 Task: Start in the project XcelTech the sprint 'Starlight', with a duration of 1 week.
Action: Mouse moved to (259, 76)
Screenshot: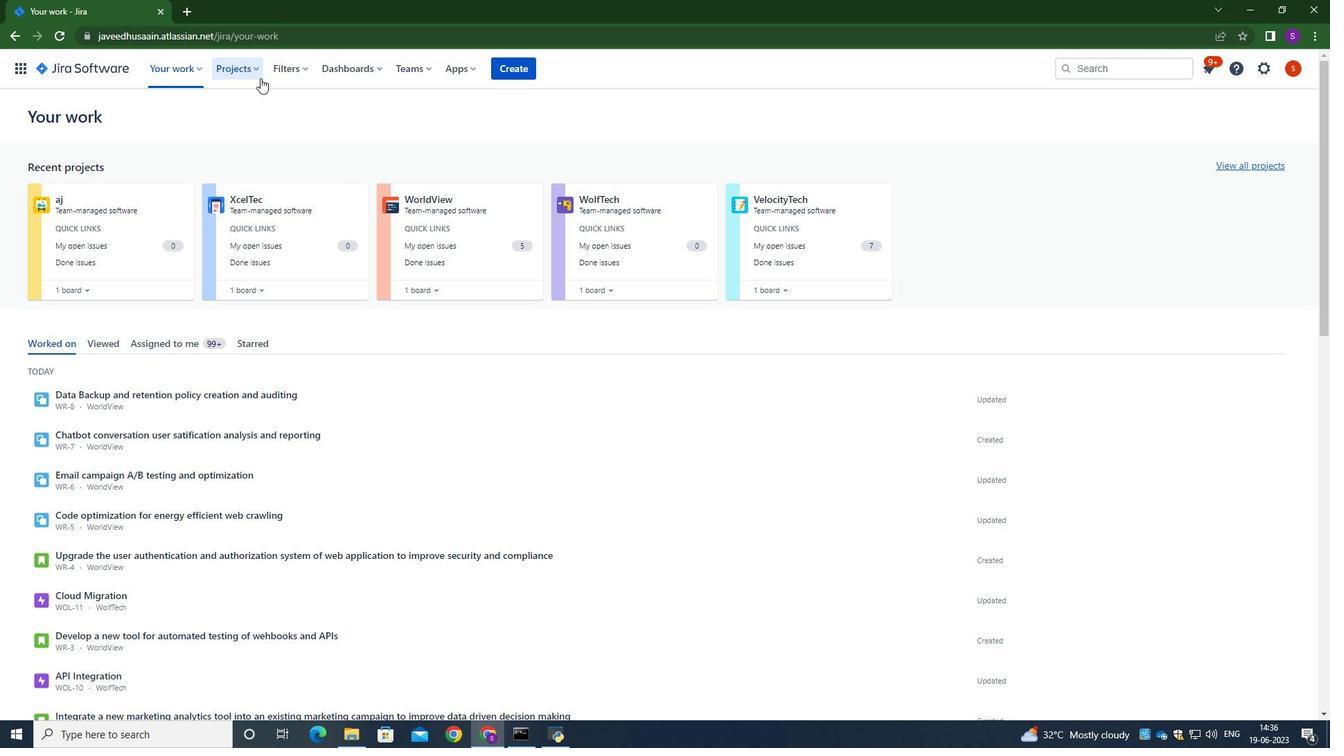 
Action: Mouse pressed left at (259, 76)
Screenshot: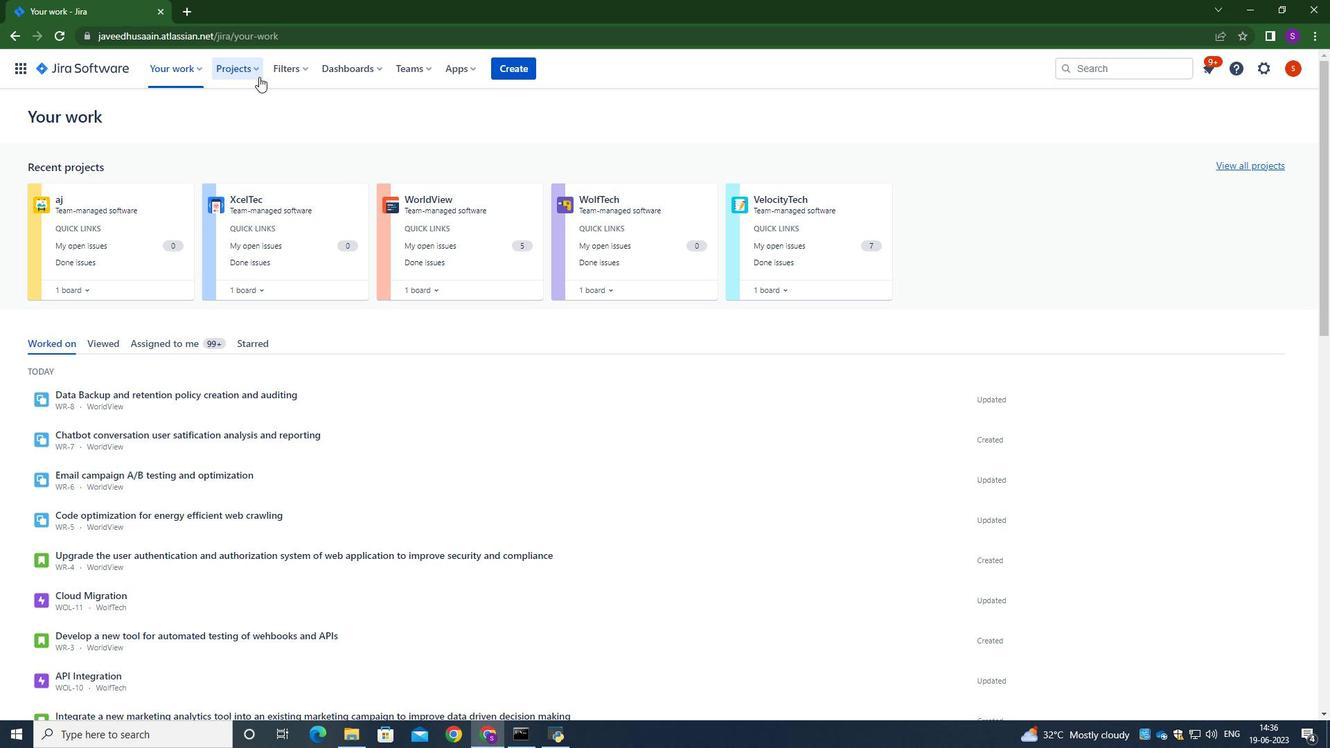 
Action: Mouse moved to (273, 171)
Screenshot: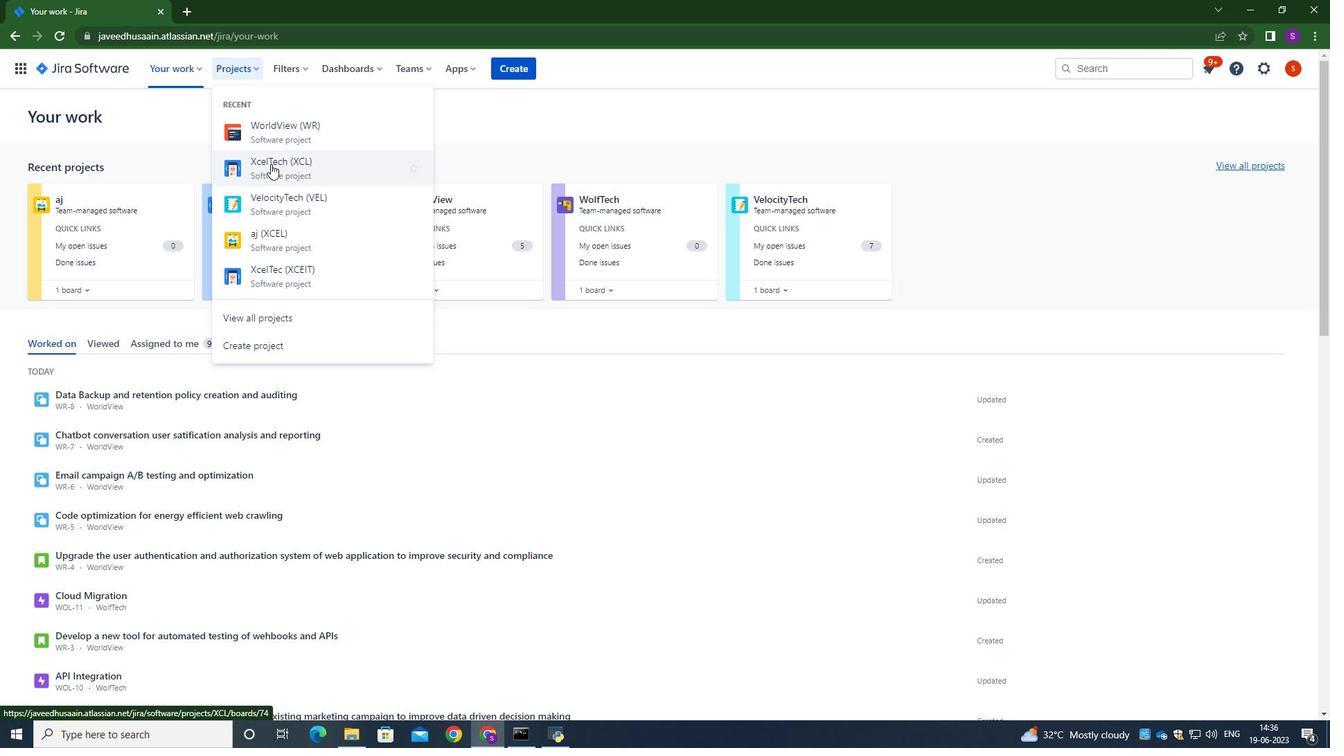 
Action: Mouse pressed left at (273, 171)
Screenshot: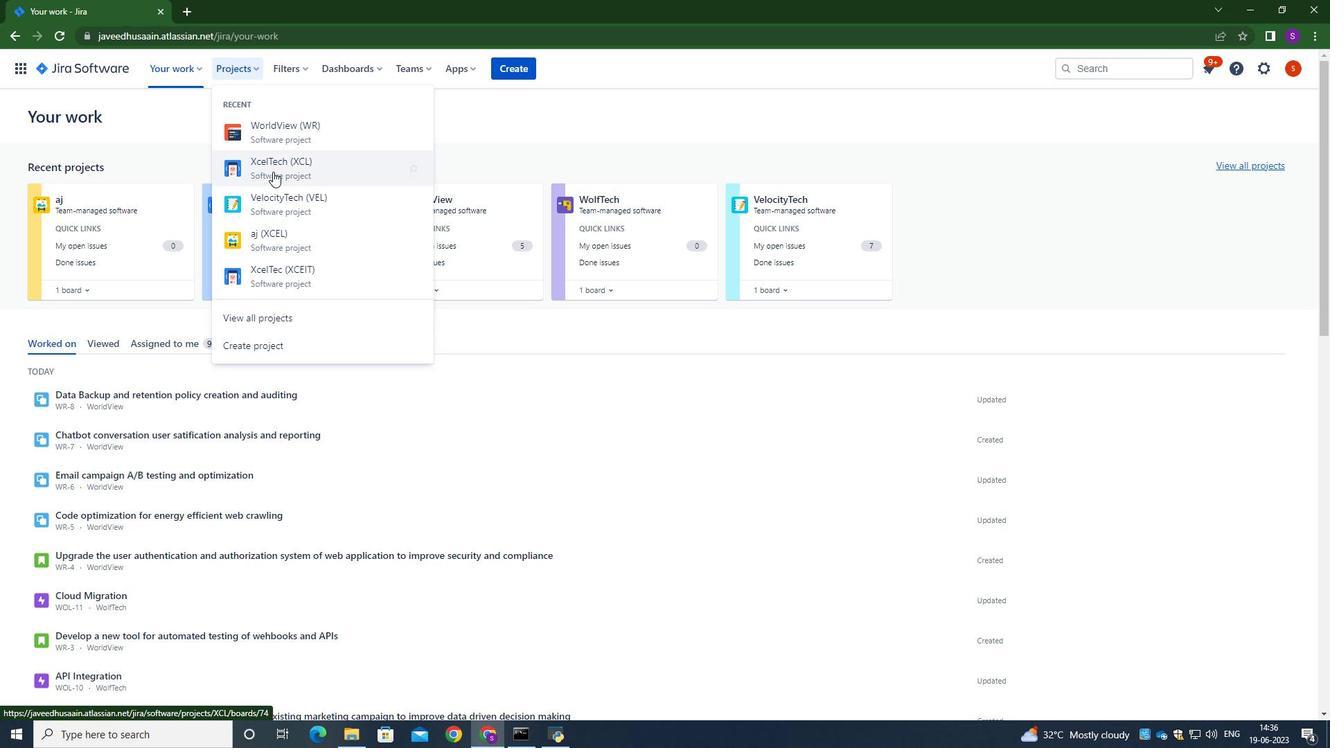 
Action: Mouse moved to (81, 202)
Screenshot: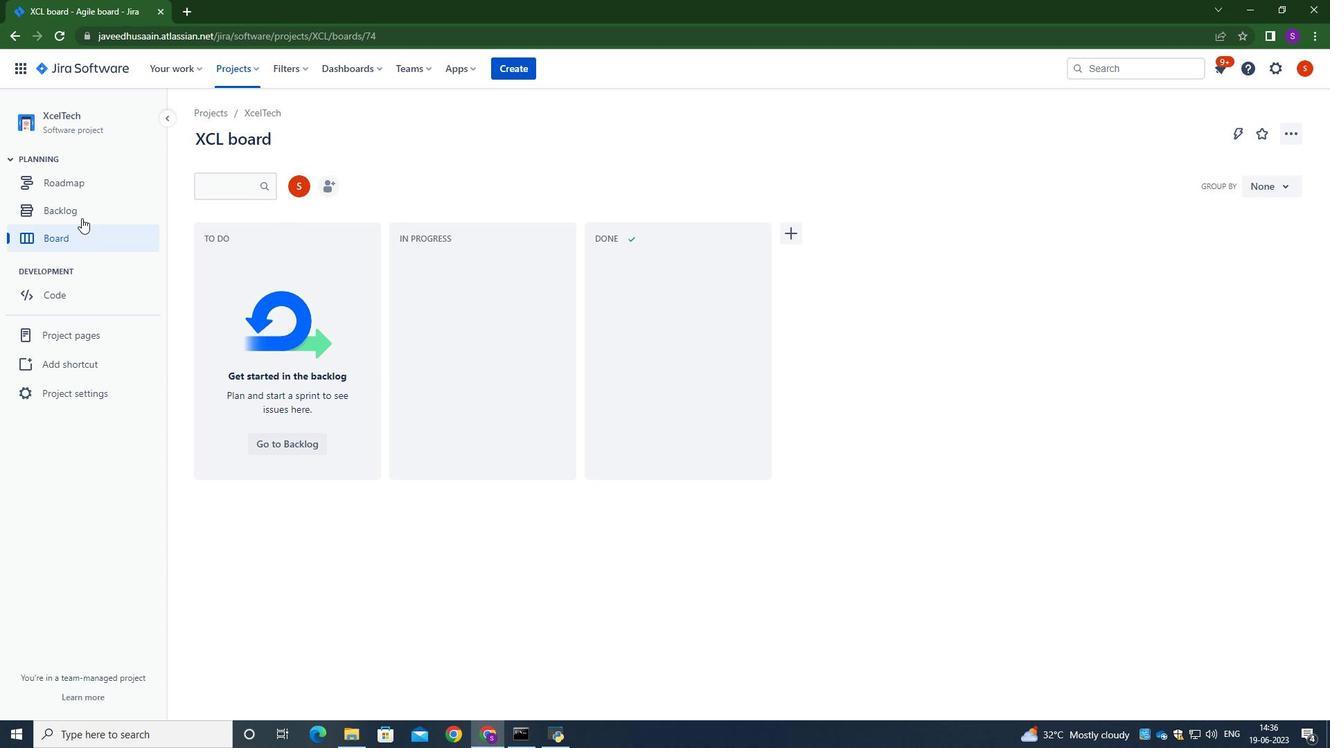 
Action: Mouse pressed left at (81, 202)
Screenshot: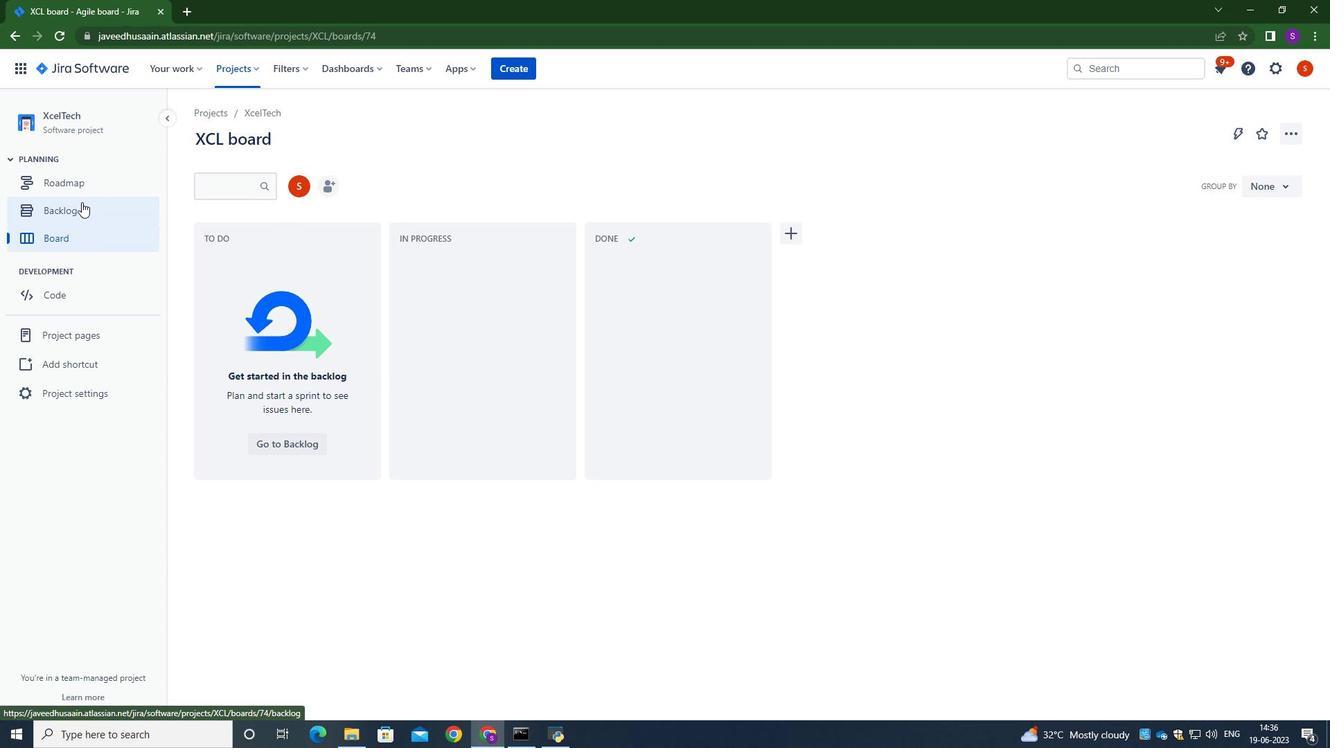 
Action: Mouse moved to (1081, 408)
Screenshot: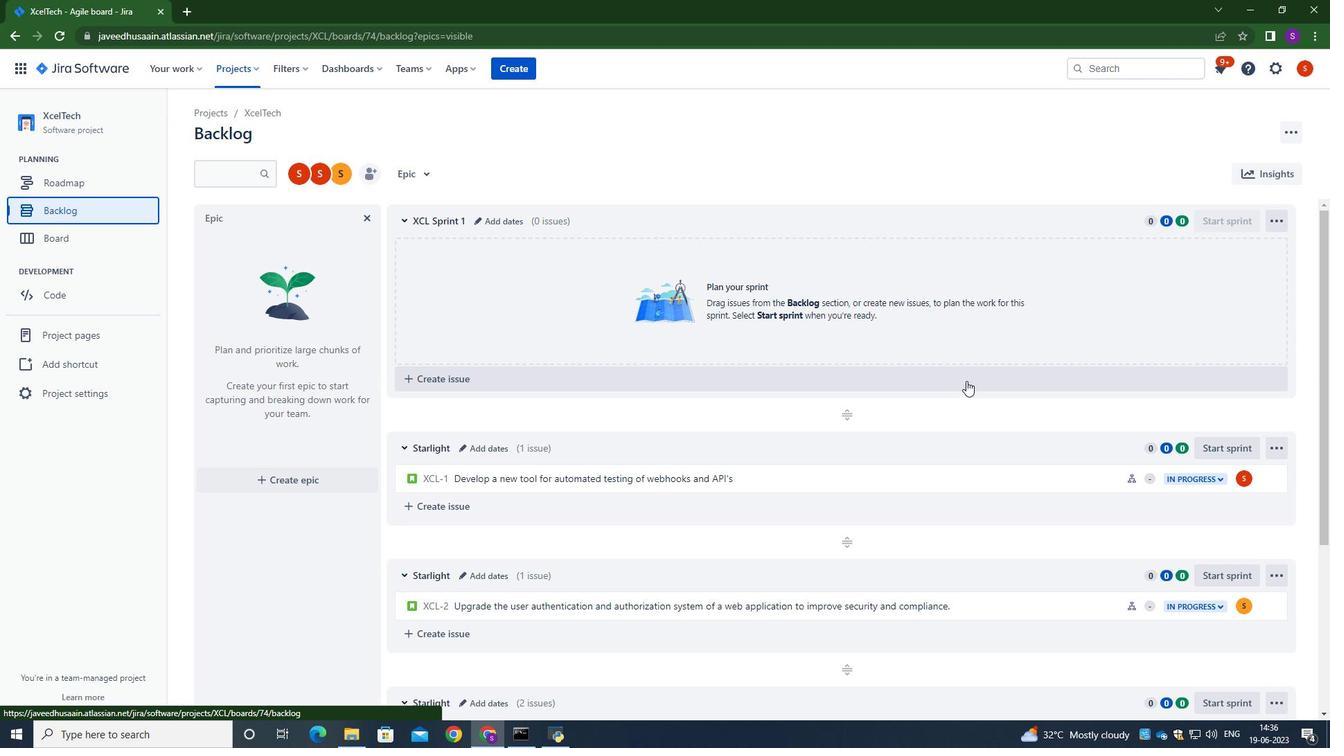 
Action: Mouse scrolled (1081, 407) with delta (0, 0)
Screenshot: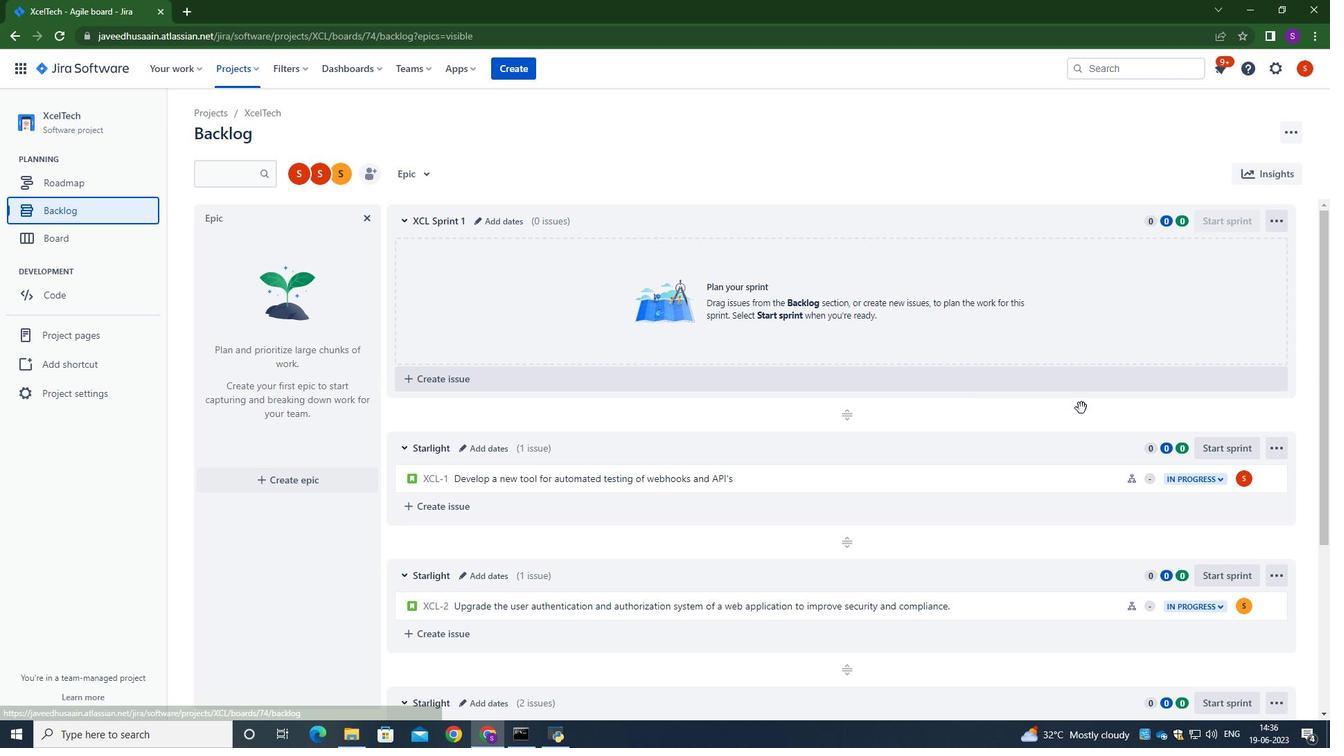 
Action: Mouse scrolled (1081, 407) with delta (0, 0)
Screenshot: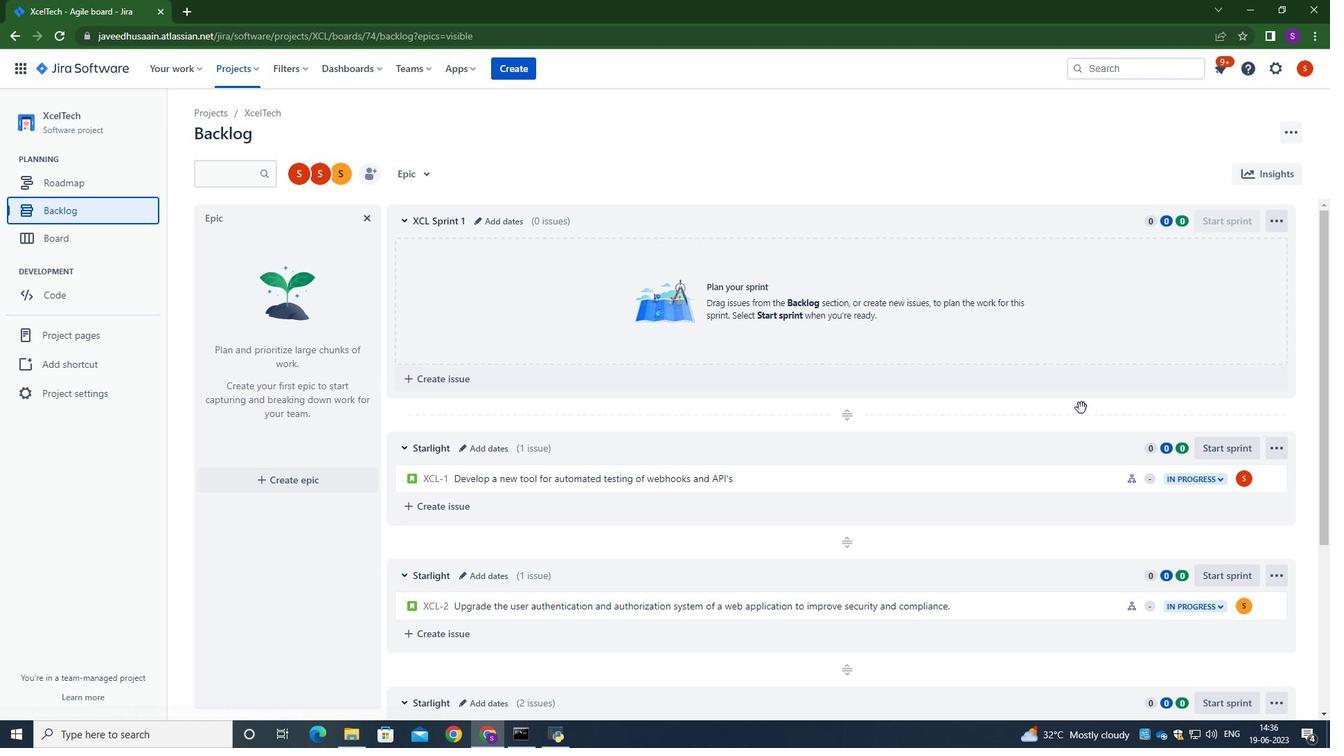 
Action: Mouse moved to (1237, 311)
Screenshot: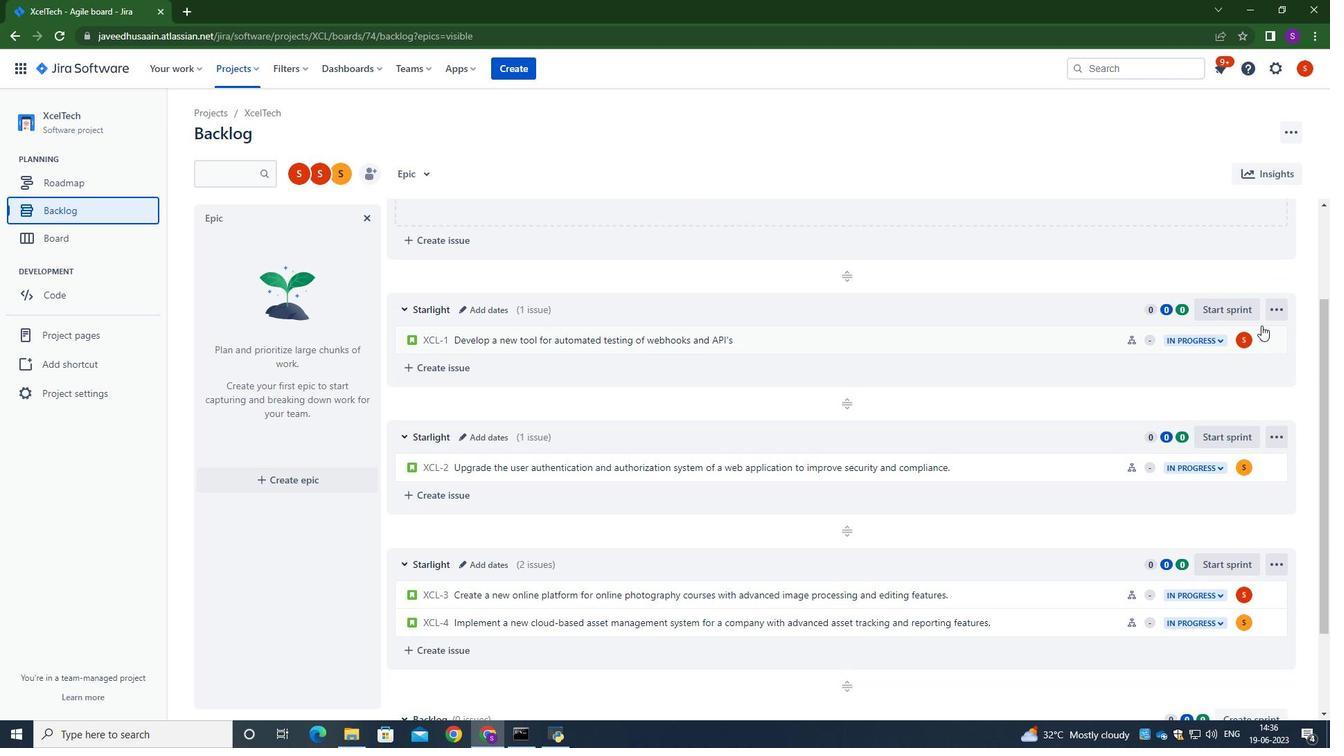 
Action: Mouse pressed left at (1237, 311)
Screenshot: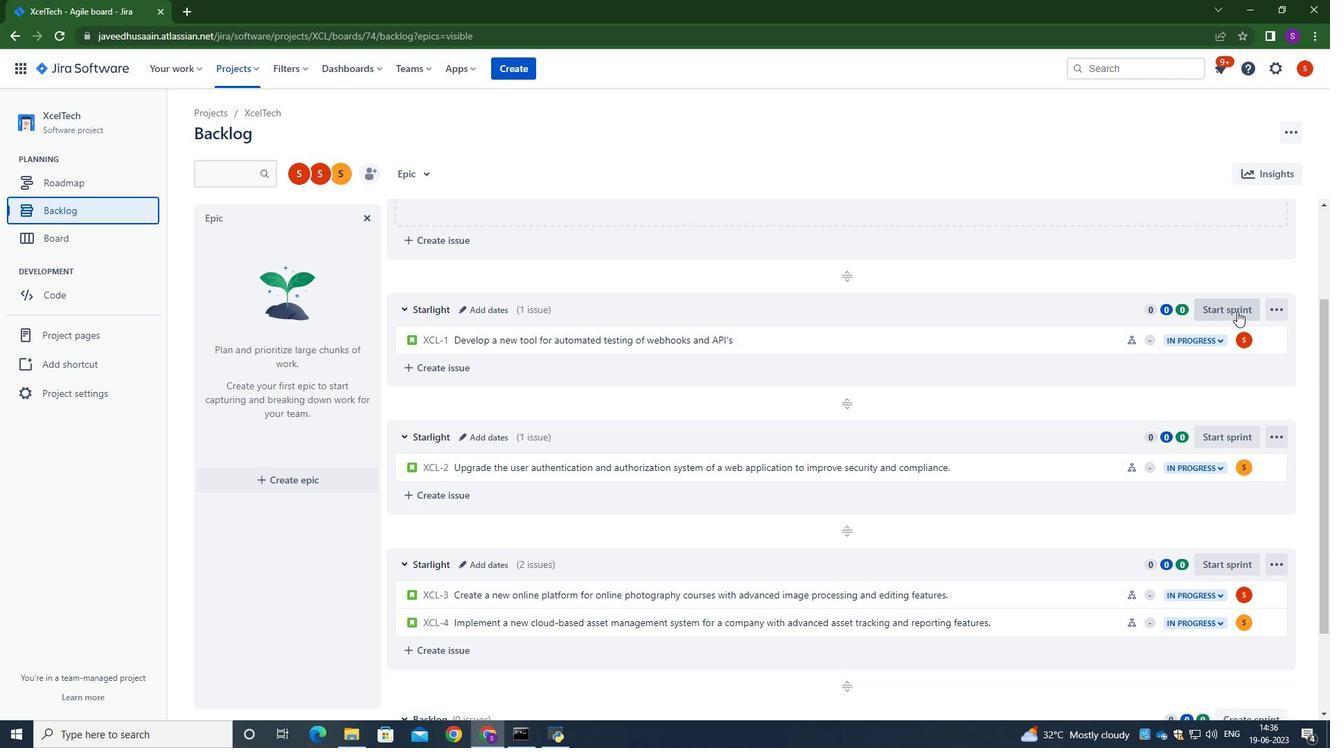 
Action: Mouse moved to (558, 245)
Screenshot: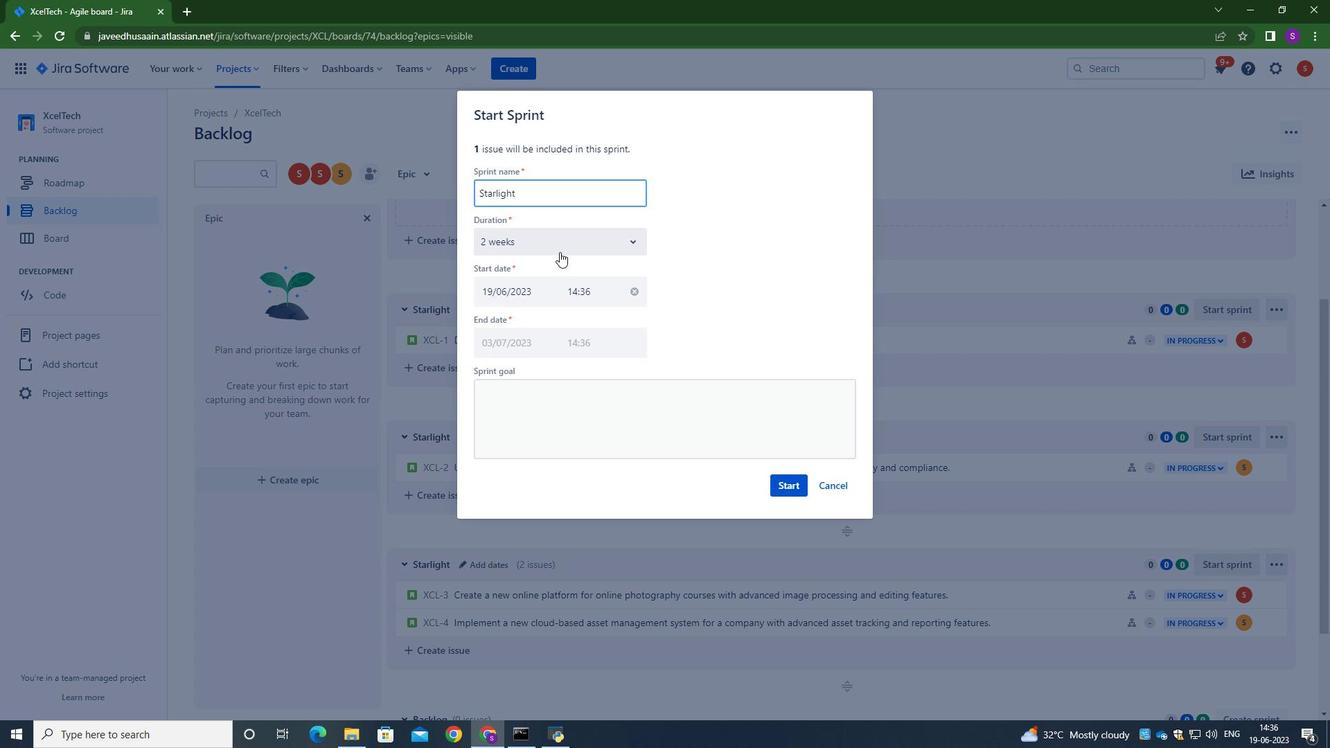 
Action: Mouse pressed left at (558, 245)
Screenshot: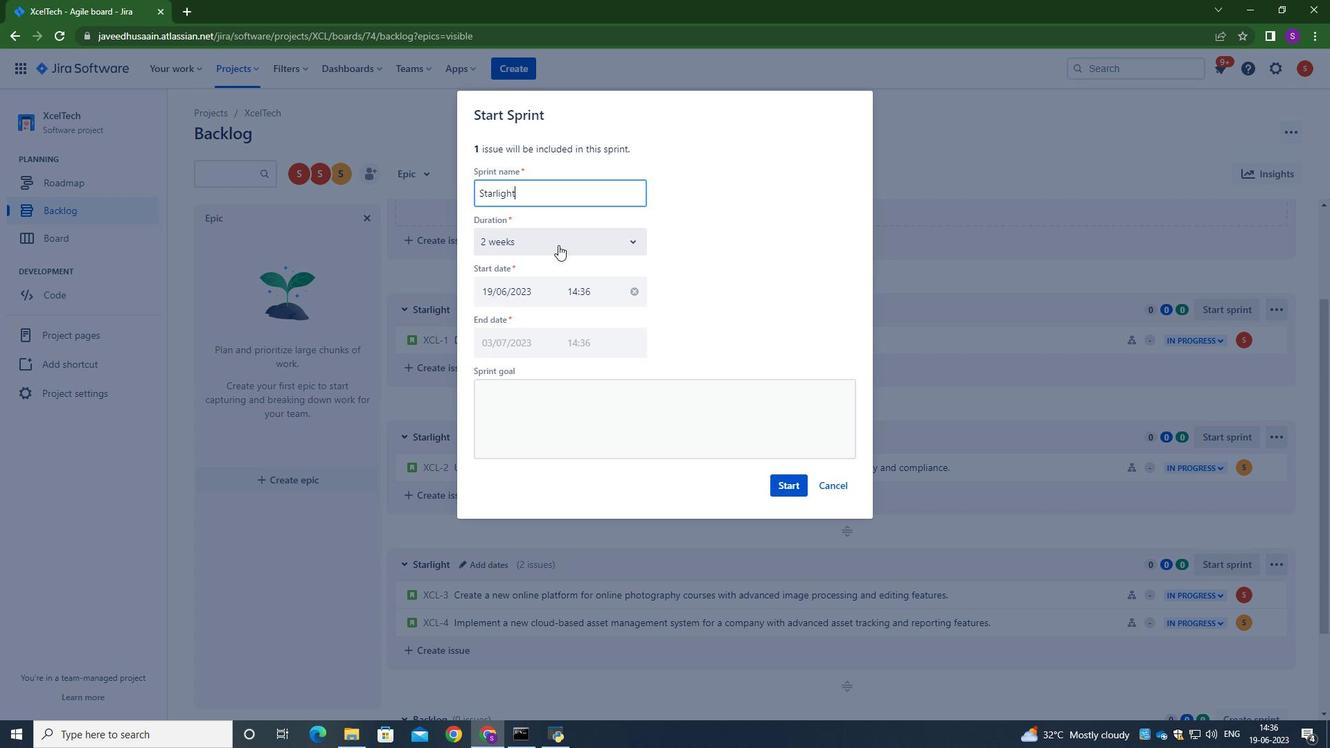 
Action: Mouse moved to (544, 273)
Screenshot: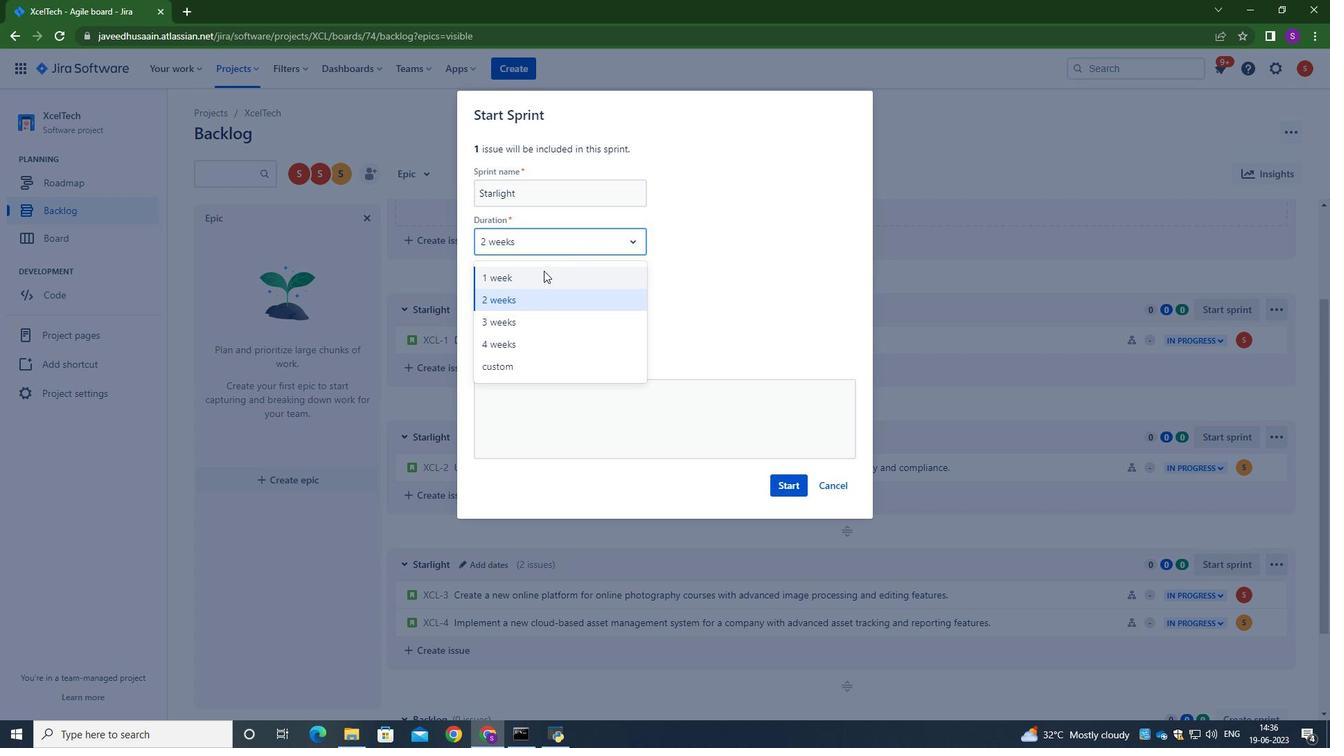 
Action: Mouse pressed left at (544, 273)
Screenshot: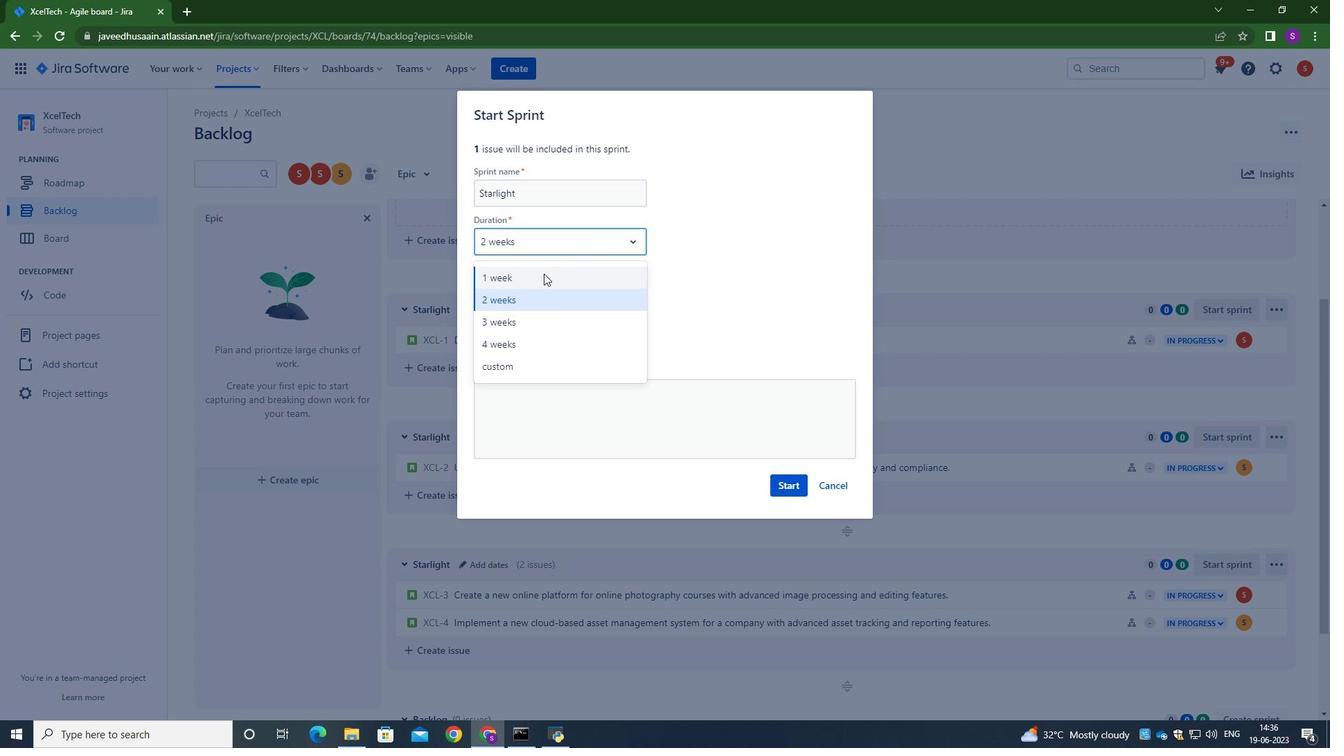 
Action: Mouse moved to (794, 483)
Screenshot: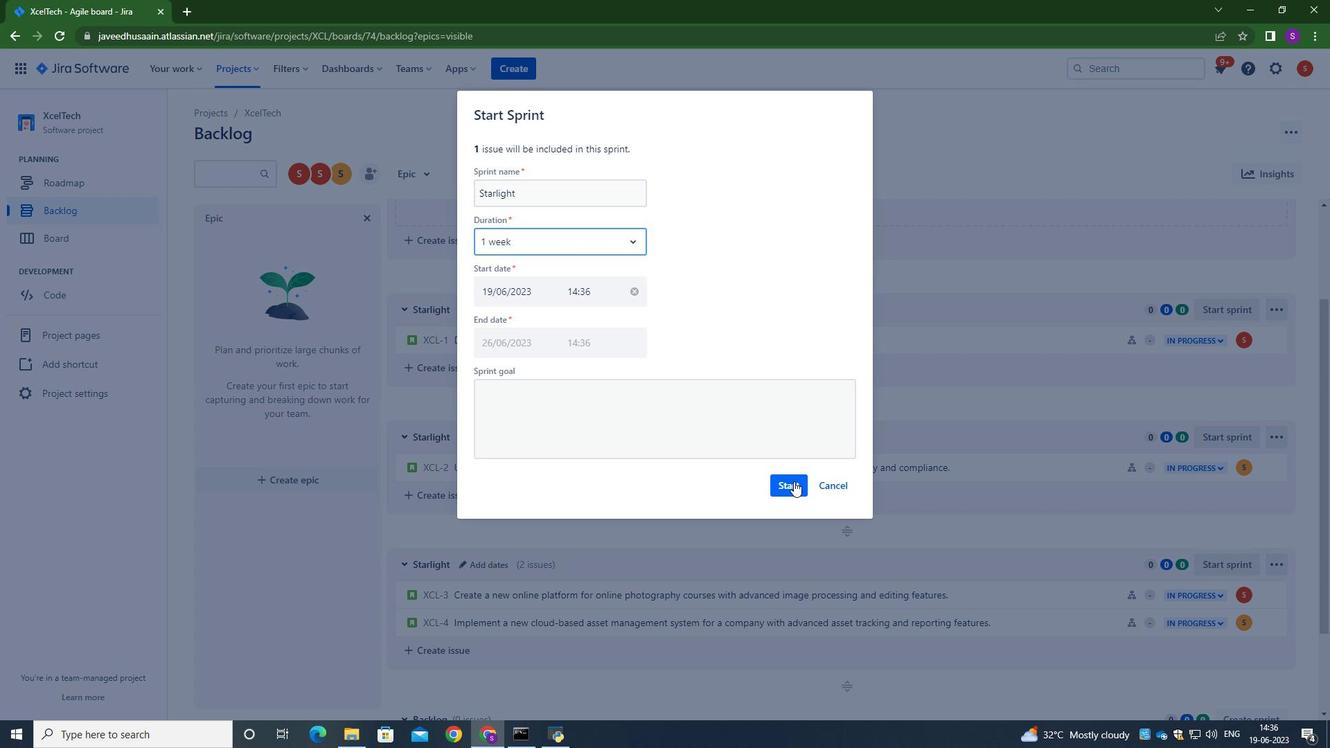 
Action: Mouse pressed left at (794, 483)
Screenshot: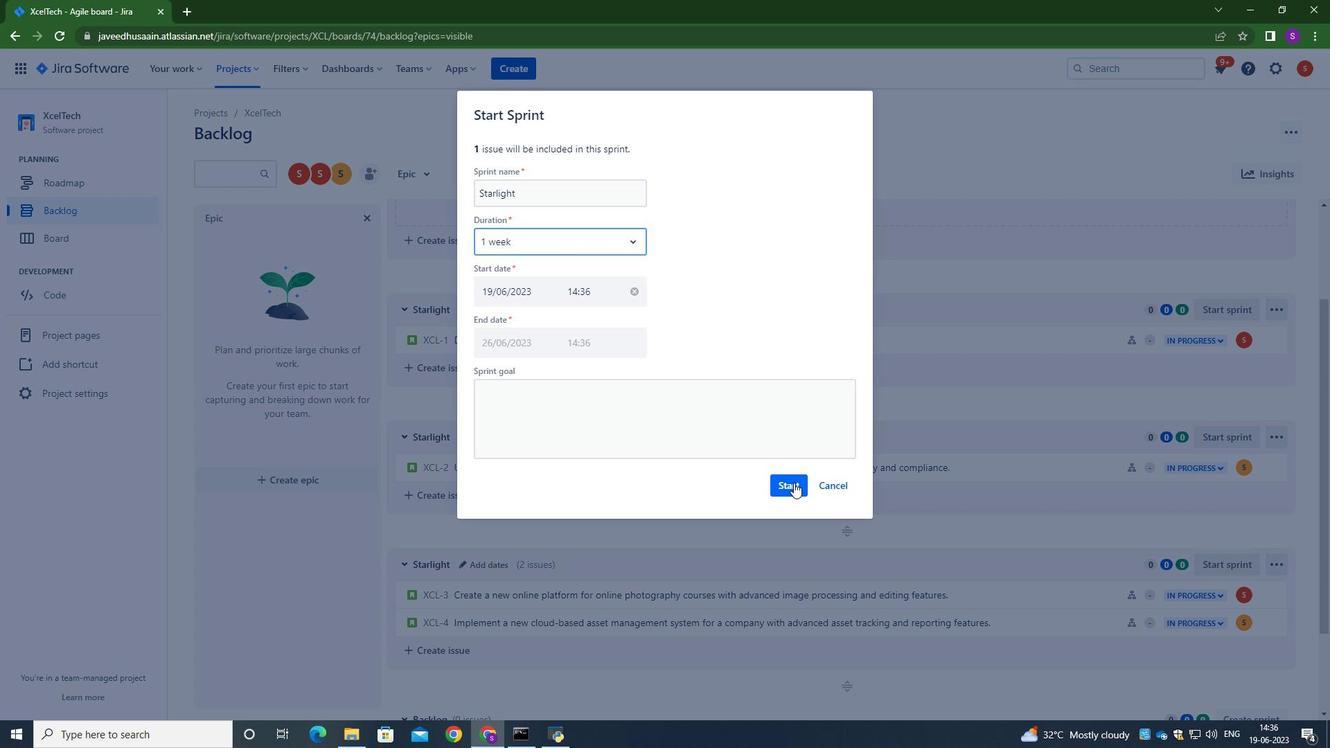 
Action: Mouse moved to (1013, 201)
Screenshot: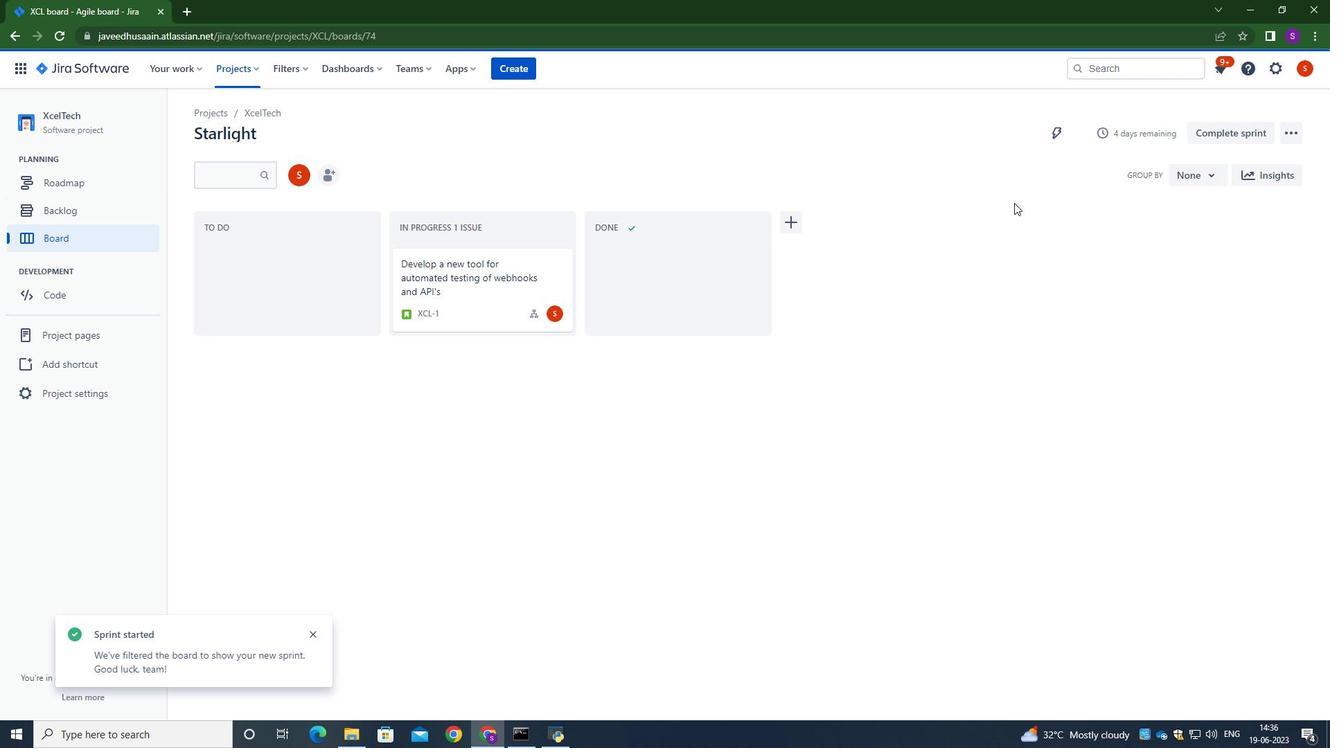 
